 Task: Toggle the format newline between selectors in the CSS.
Action: Mouse moved to (29, 681)
Screenshot: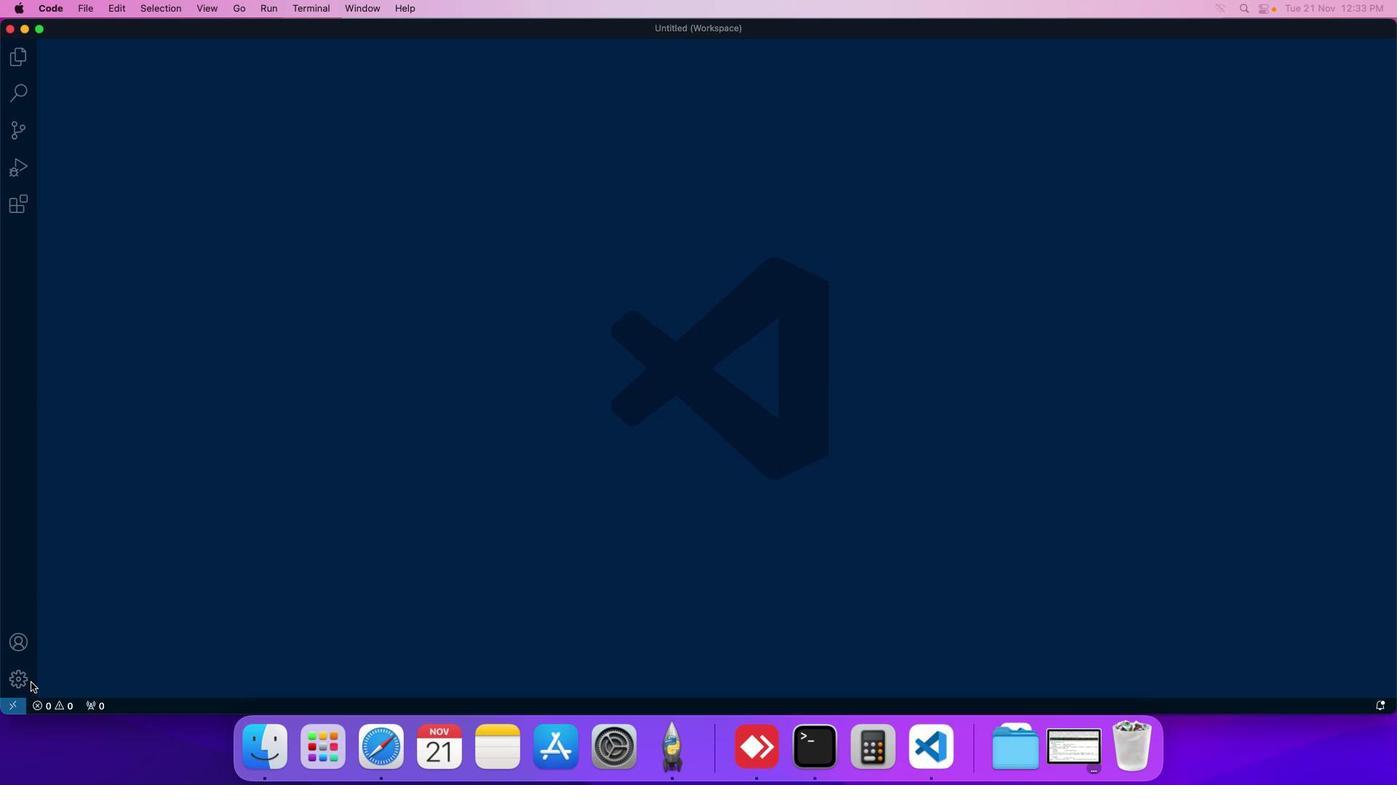 
Action: Mouse pressed left at (29, 681)
Screenshot: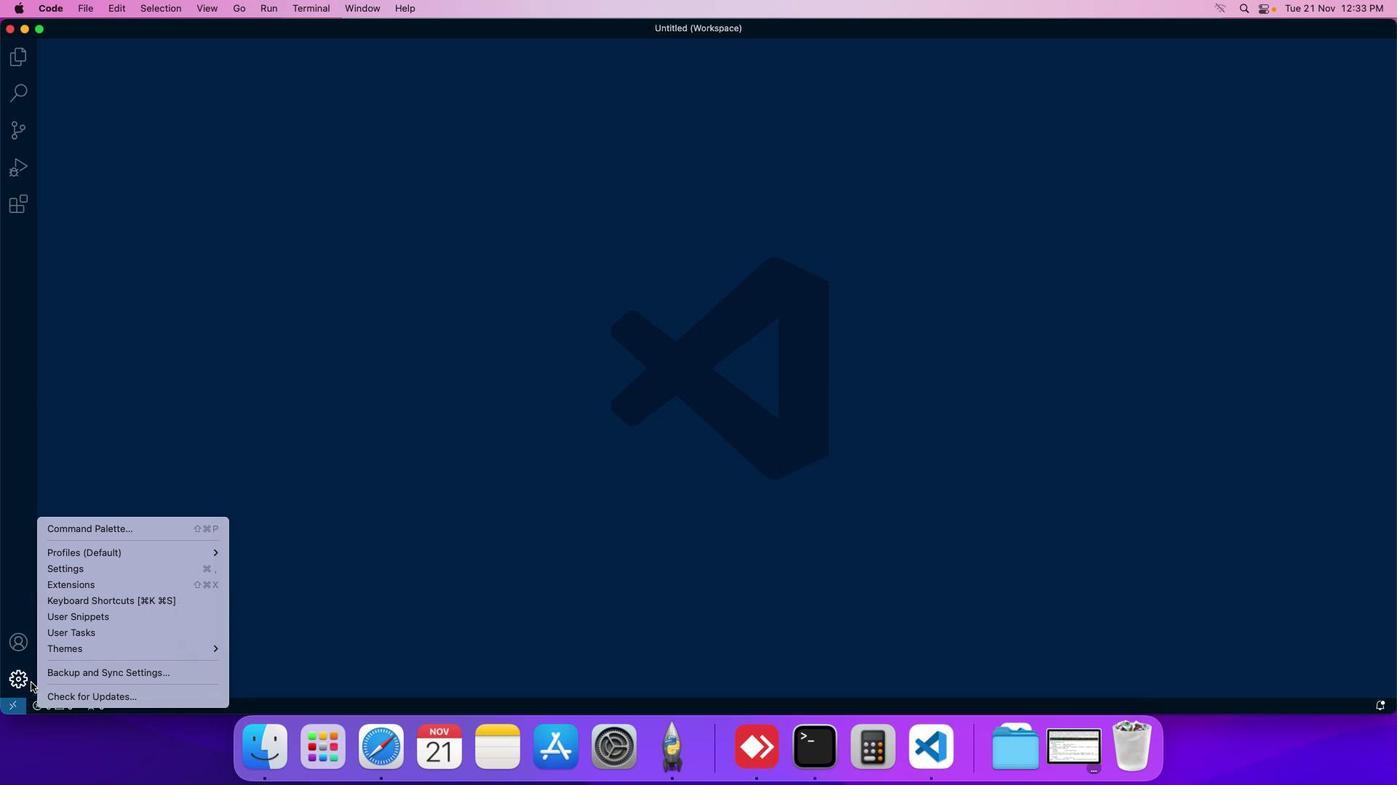
Action: Mouse moved to (63, 567)
Screenshot: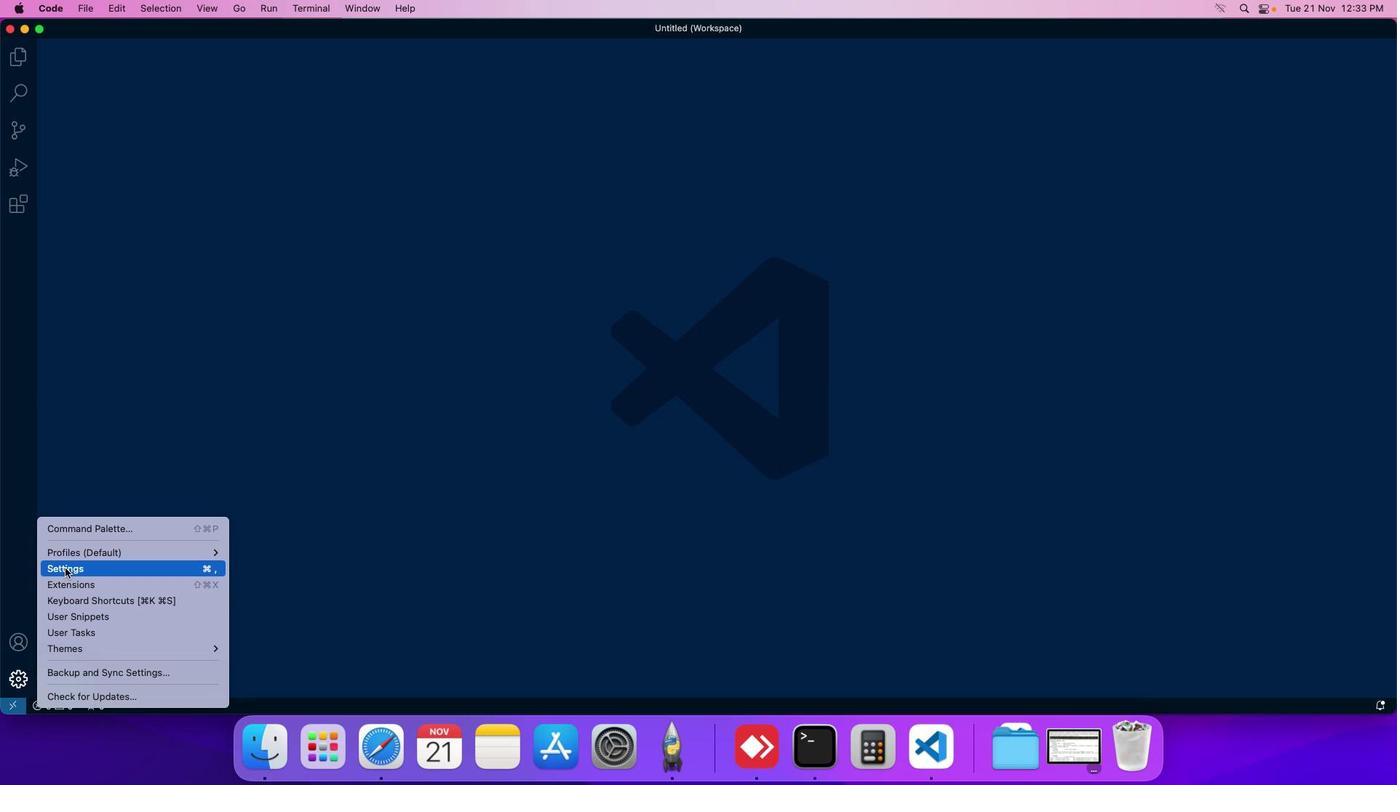 
Action: Mouse pressed left at (63, 567)
Screenshot: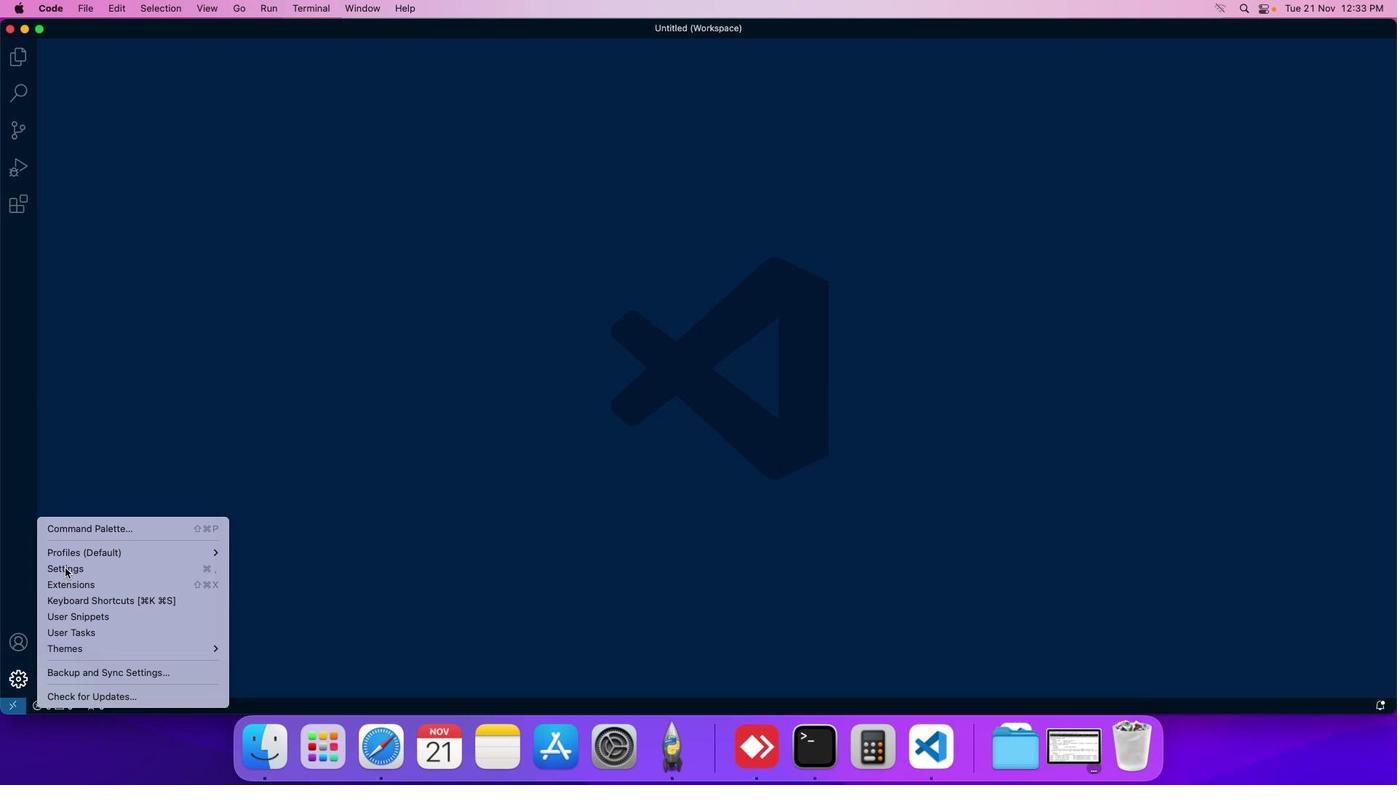 
Action: Mouse moved to (333, 120)
Screenshot: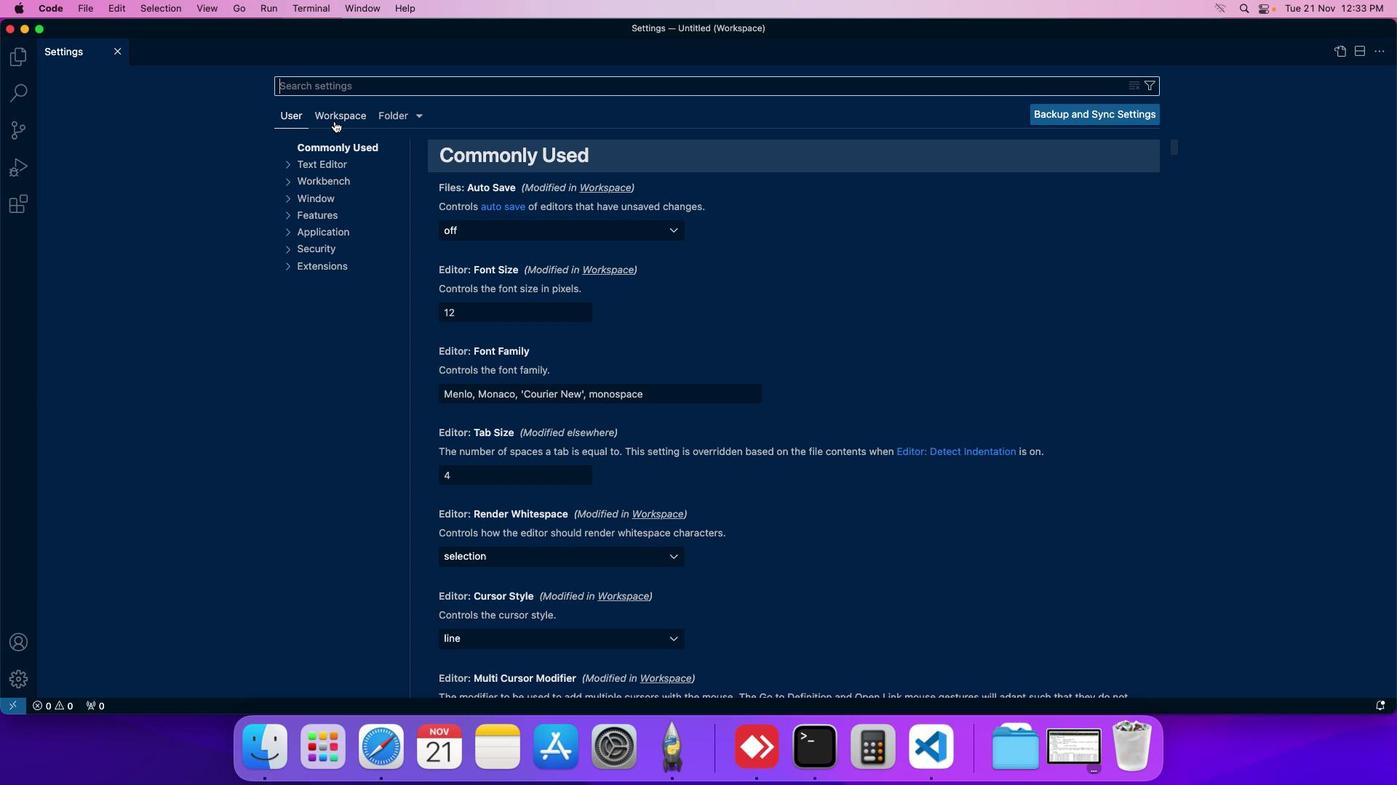 
Action: Mouse pressed left at (333, 120)
Screenshot: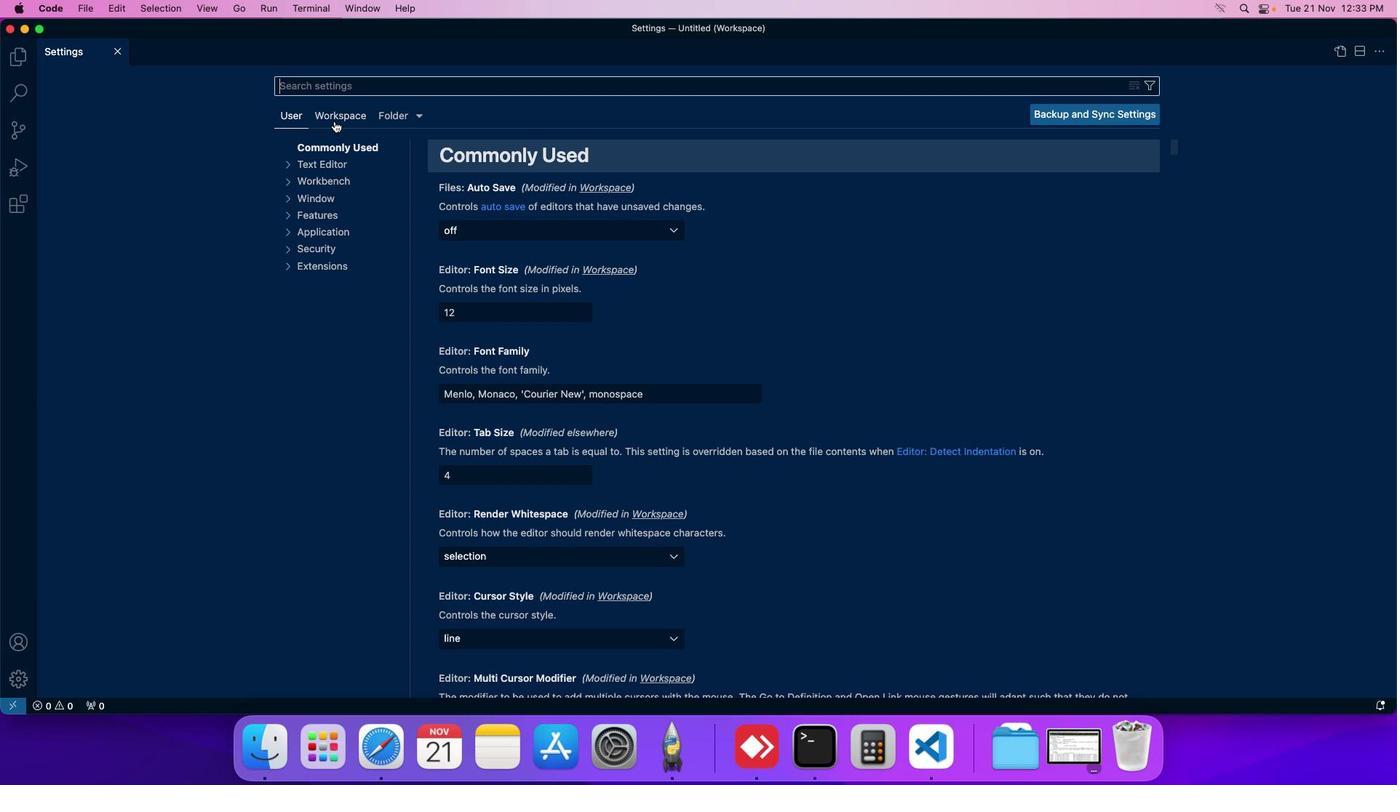 
Action: Mouse moved to (325, 248)
Screenshot: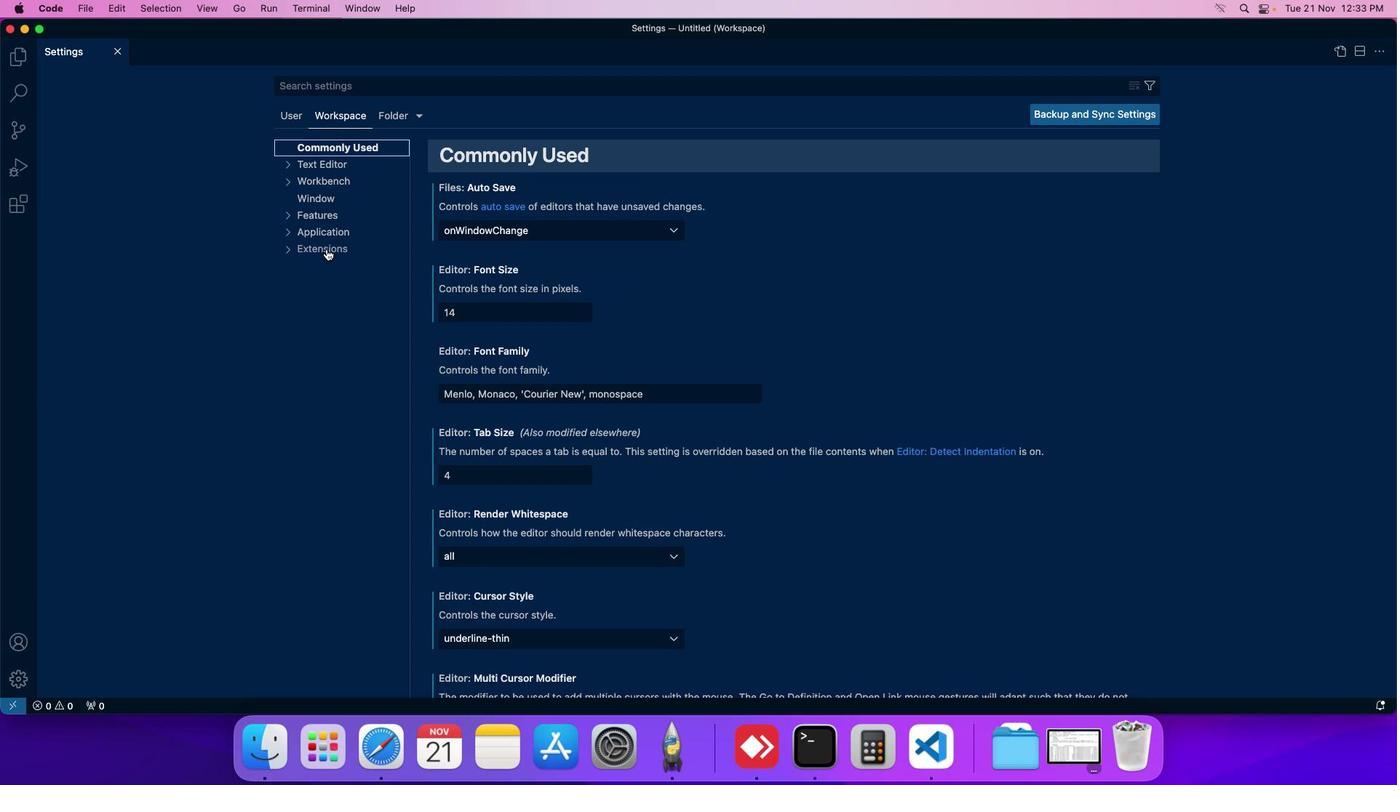 
Action: Mouse pressed left at (325, 248)
Screenshot: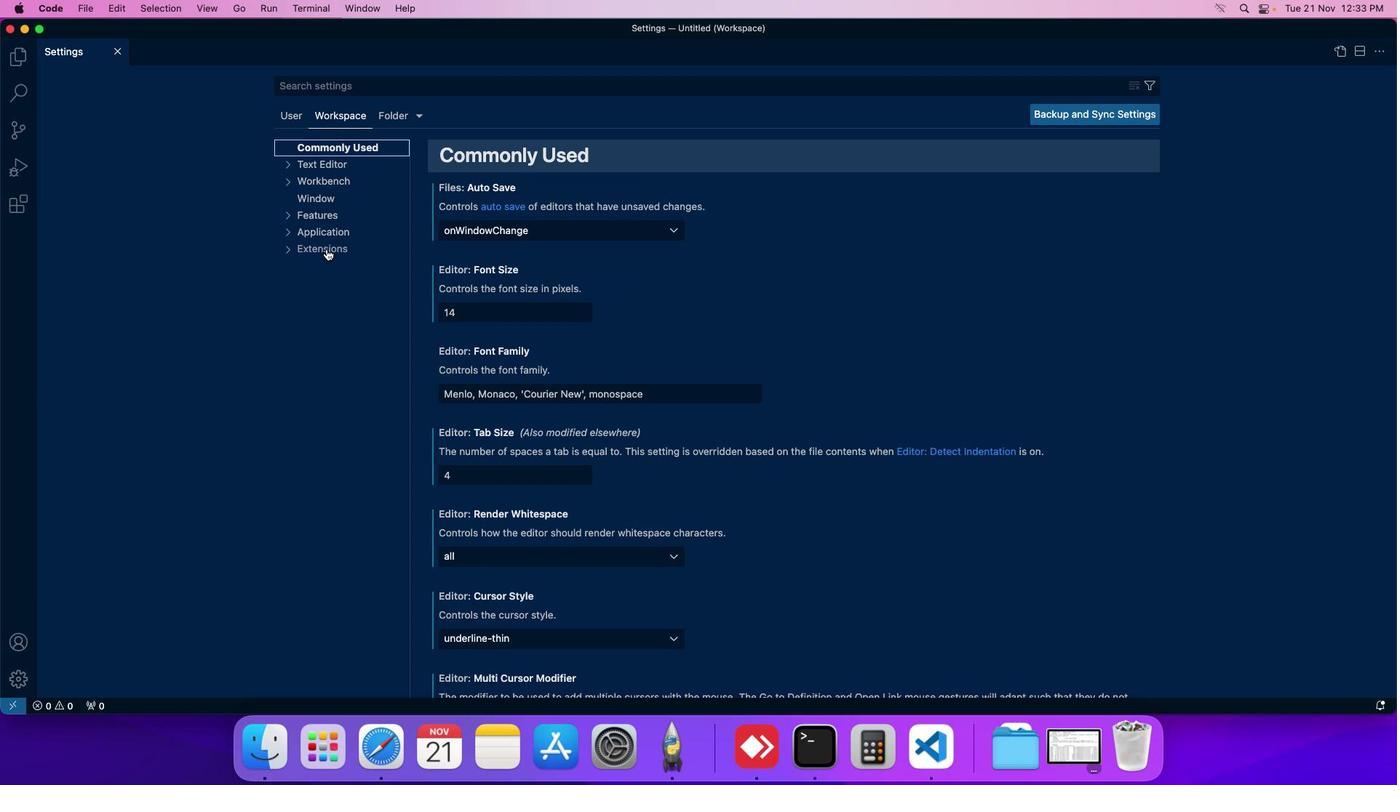 
Action: Mouse moved to (360, 284)
Screenshot: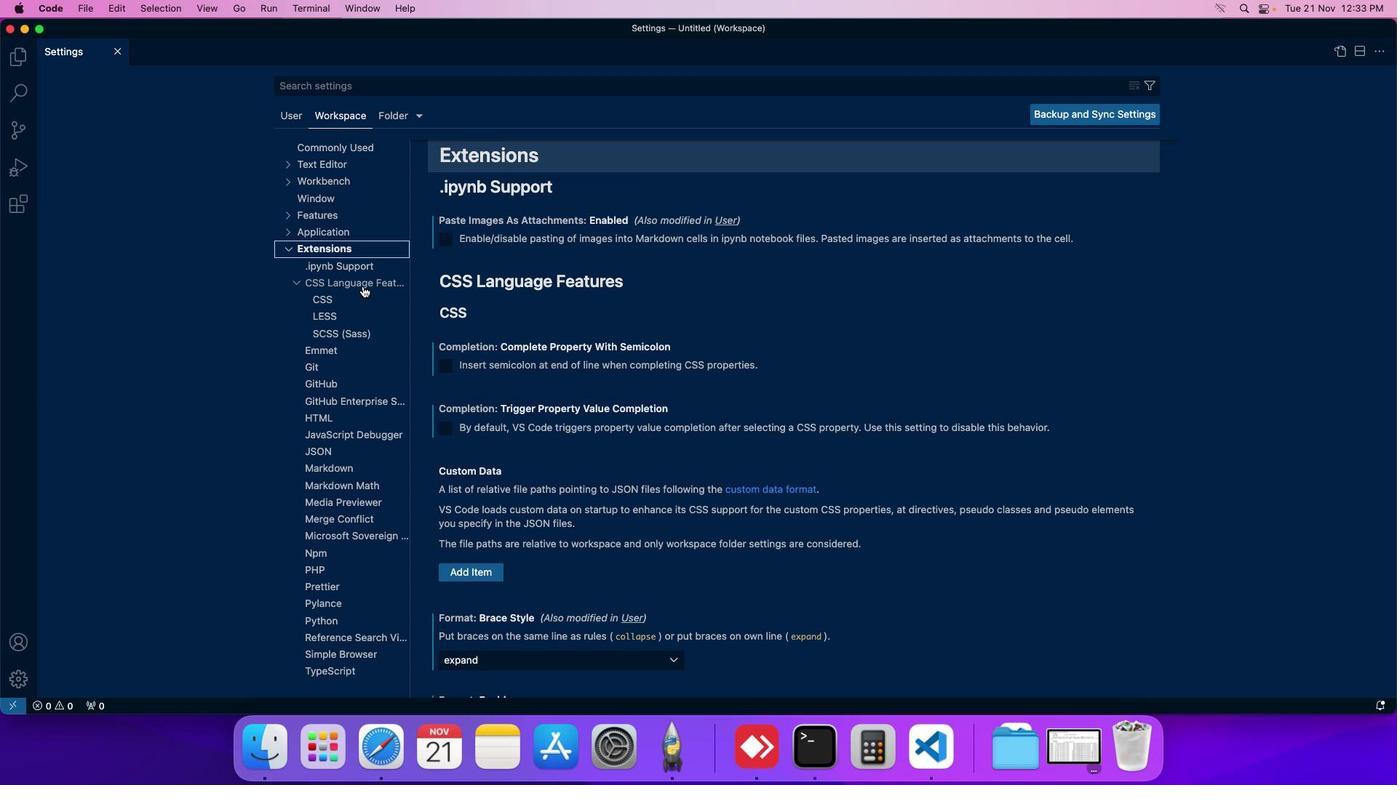 
Action: Mouse pressed left at (360, 284)
Screenshot: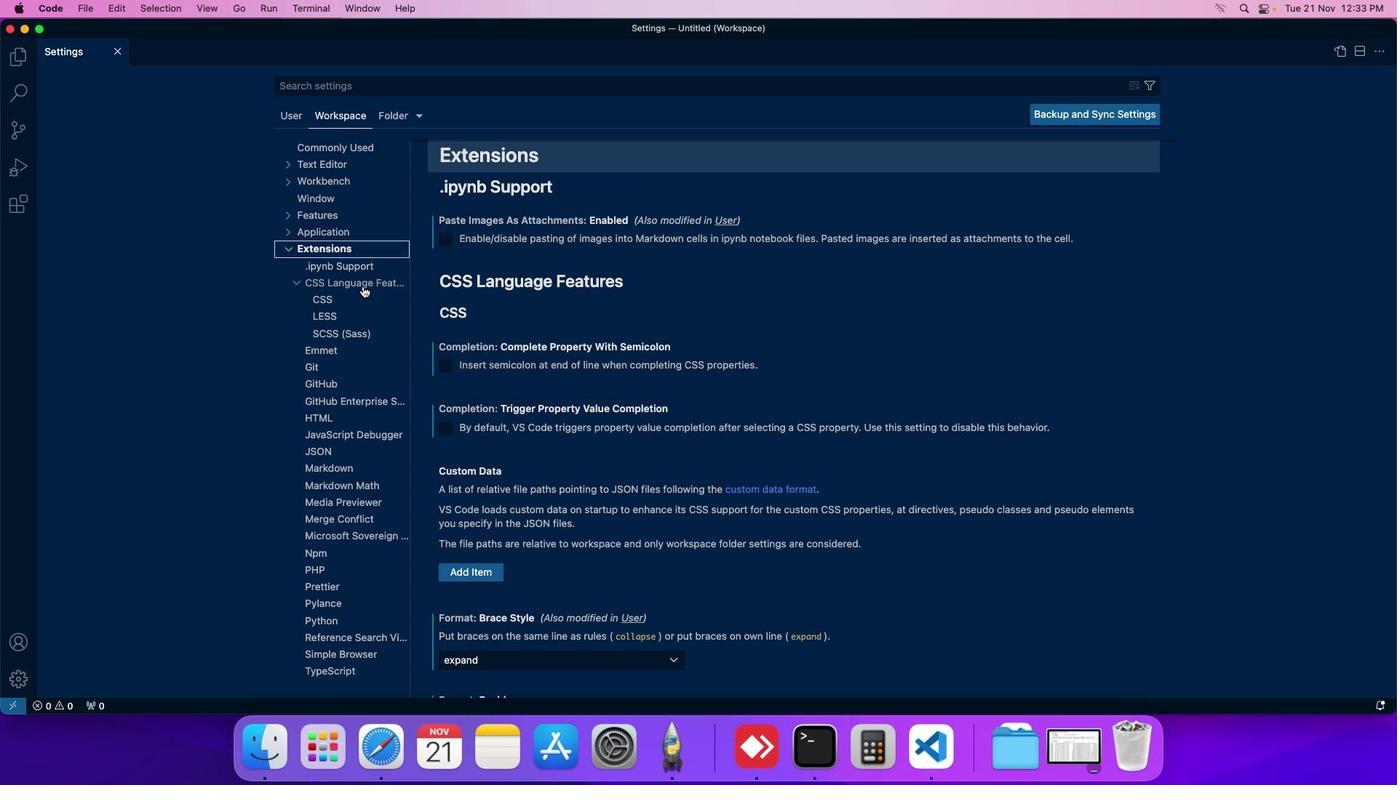 
Action: Mouse moved to (510, 390)
Screenshot: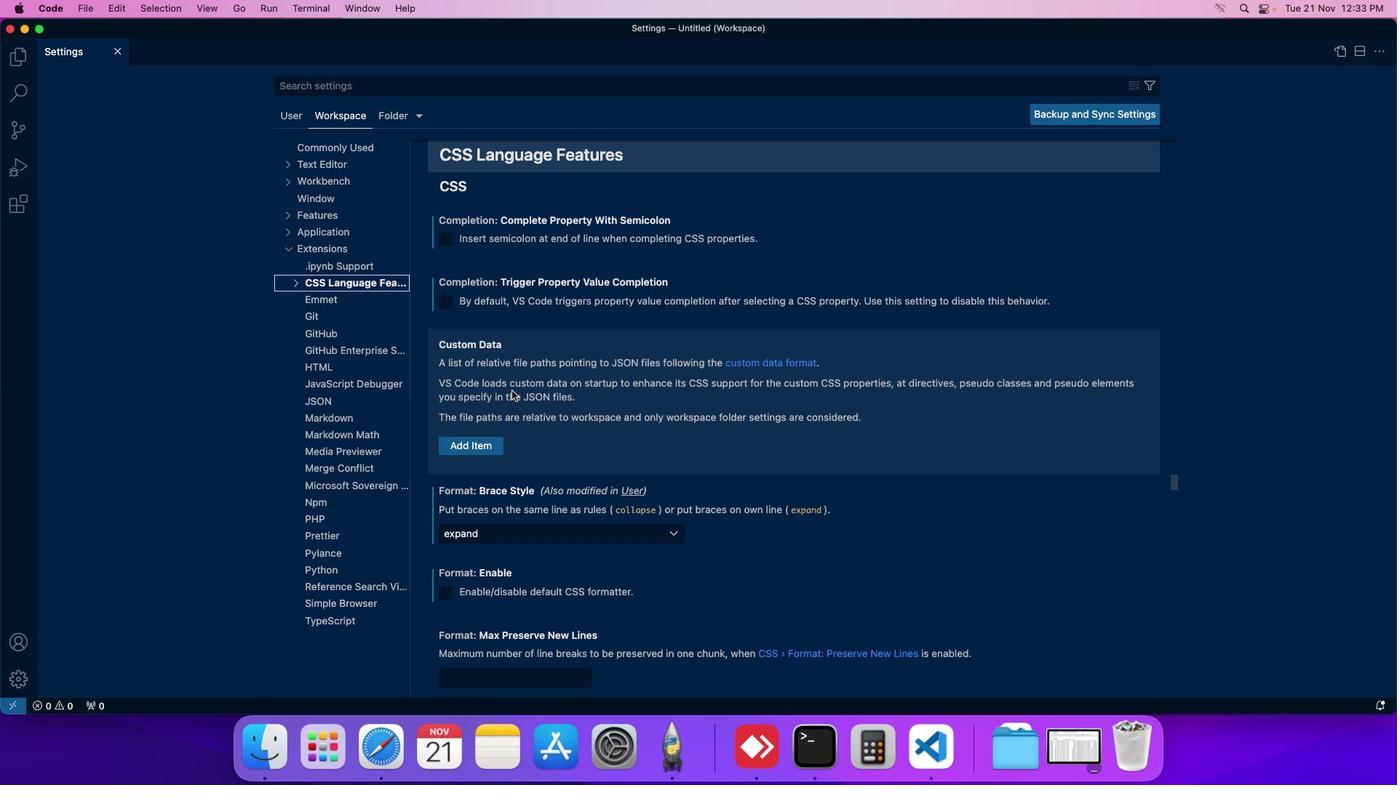 
Action: Mouse scrolled (510, 390) with delta (0, -1)
Screenshot: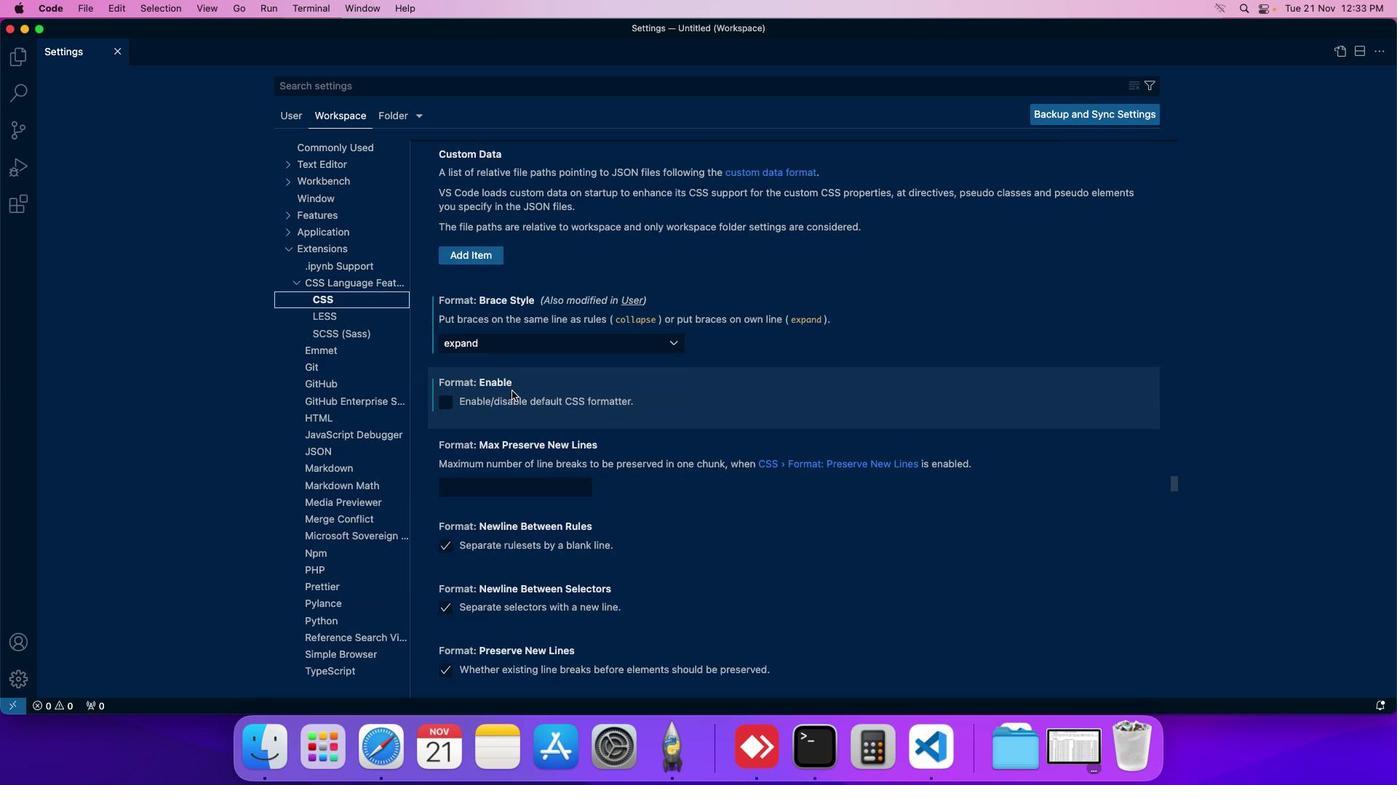 
Action: Mouse scrolled (510, 390) with delta (0, -1)
Screenshot: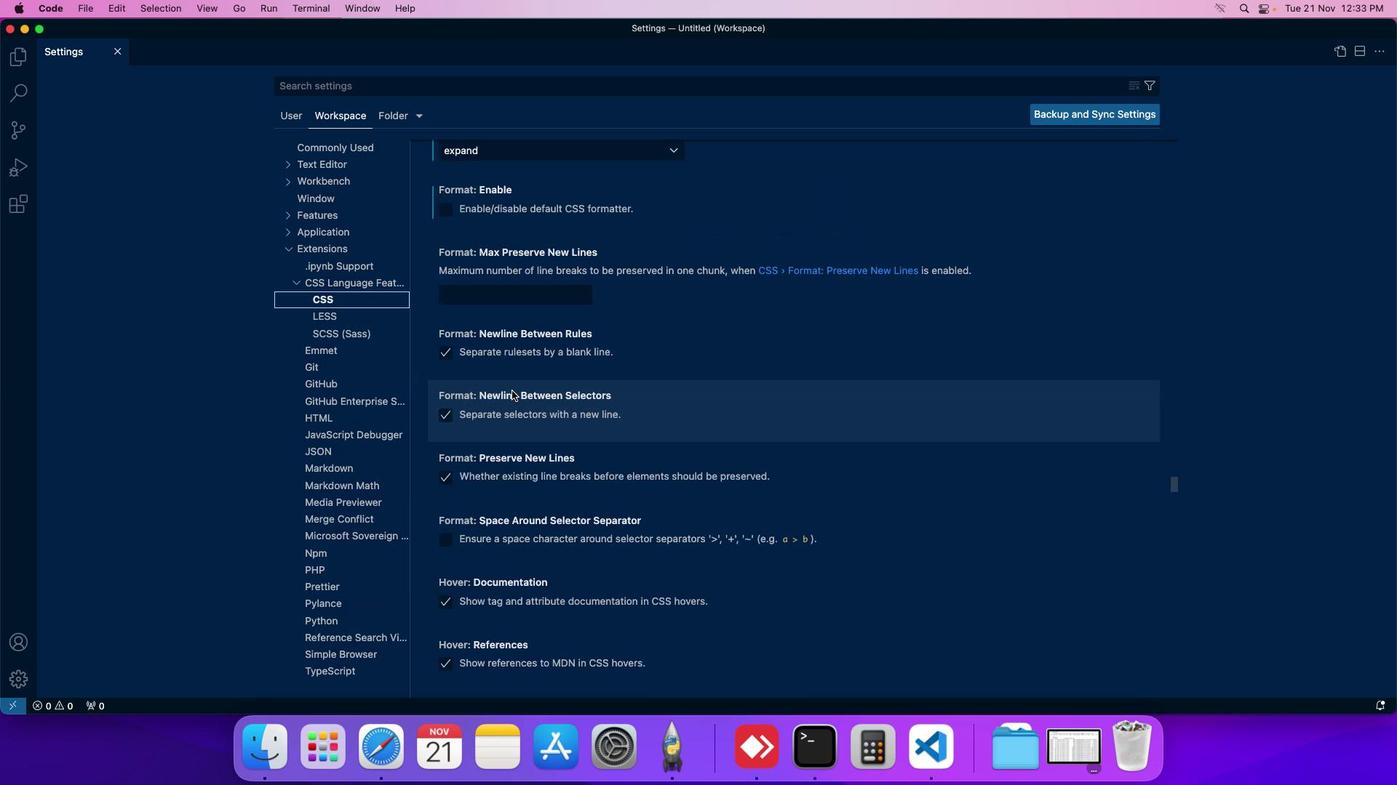 
Action: Mouse scrolled (510, 390) with delta (0, -1)
Screenshot: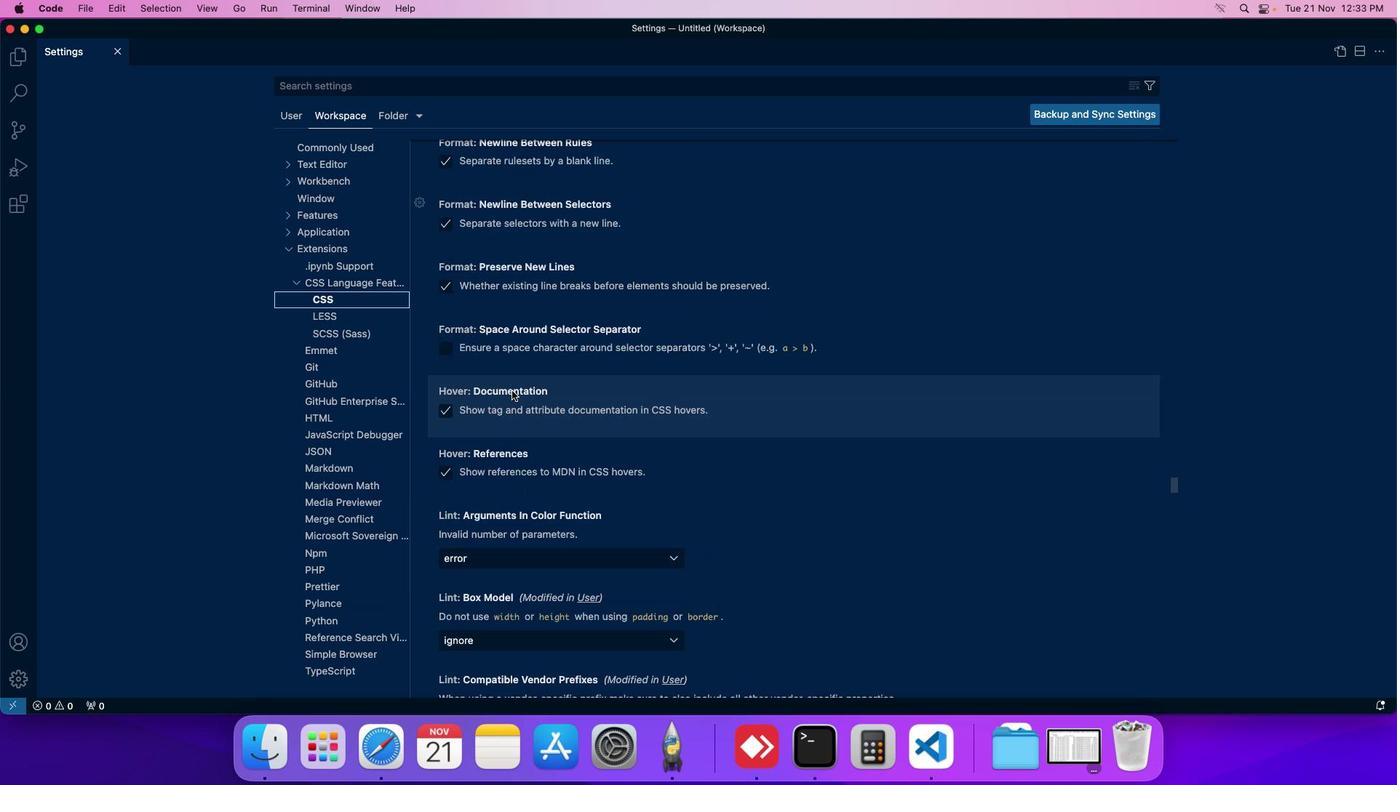 
Action: Mouse moved to (445, 219)
Screenshot: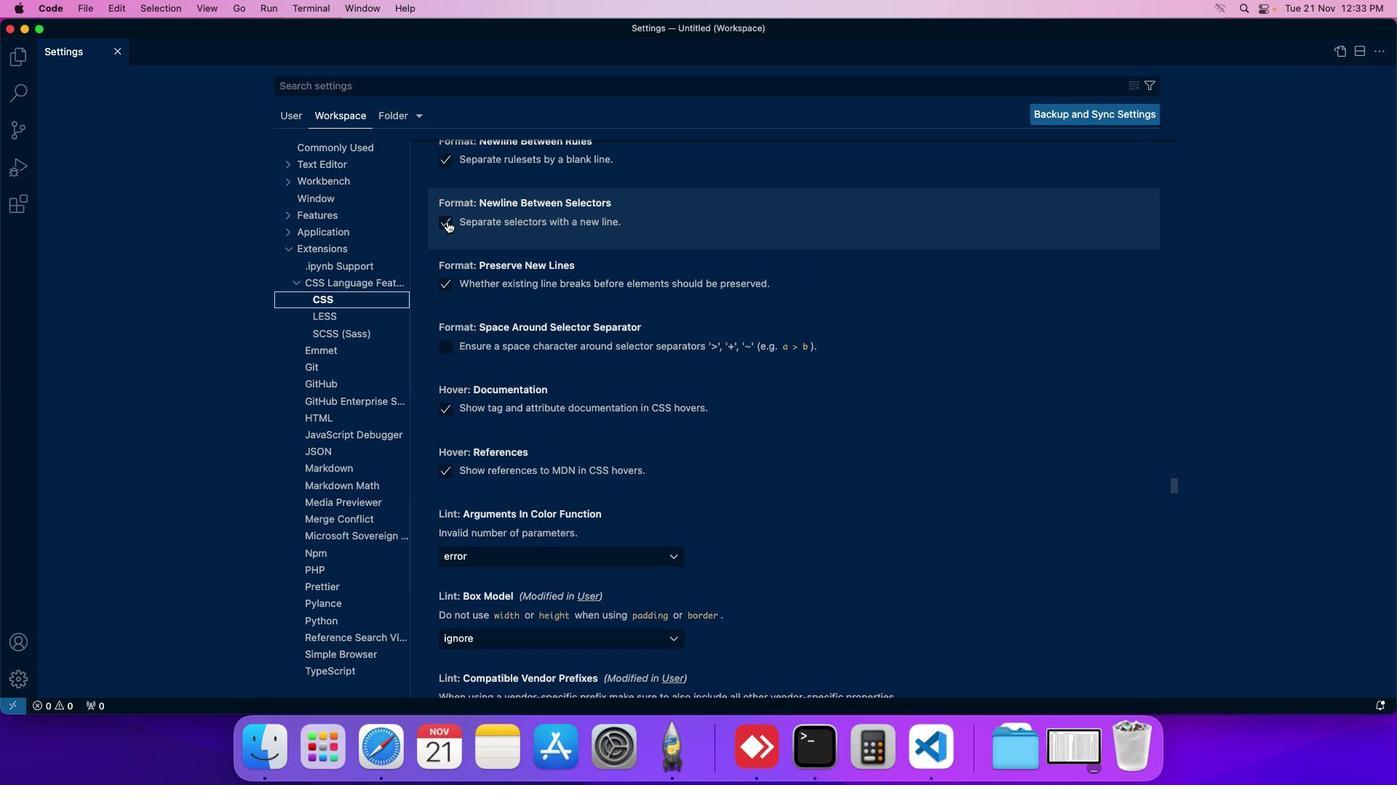 
Action: Mouse pressed left at (445, 219)
Screenshot: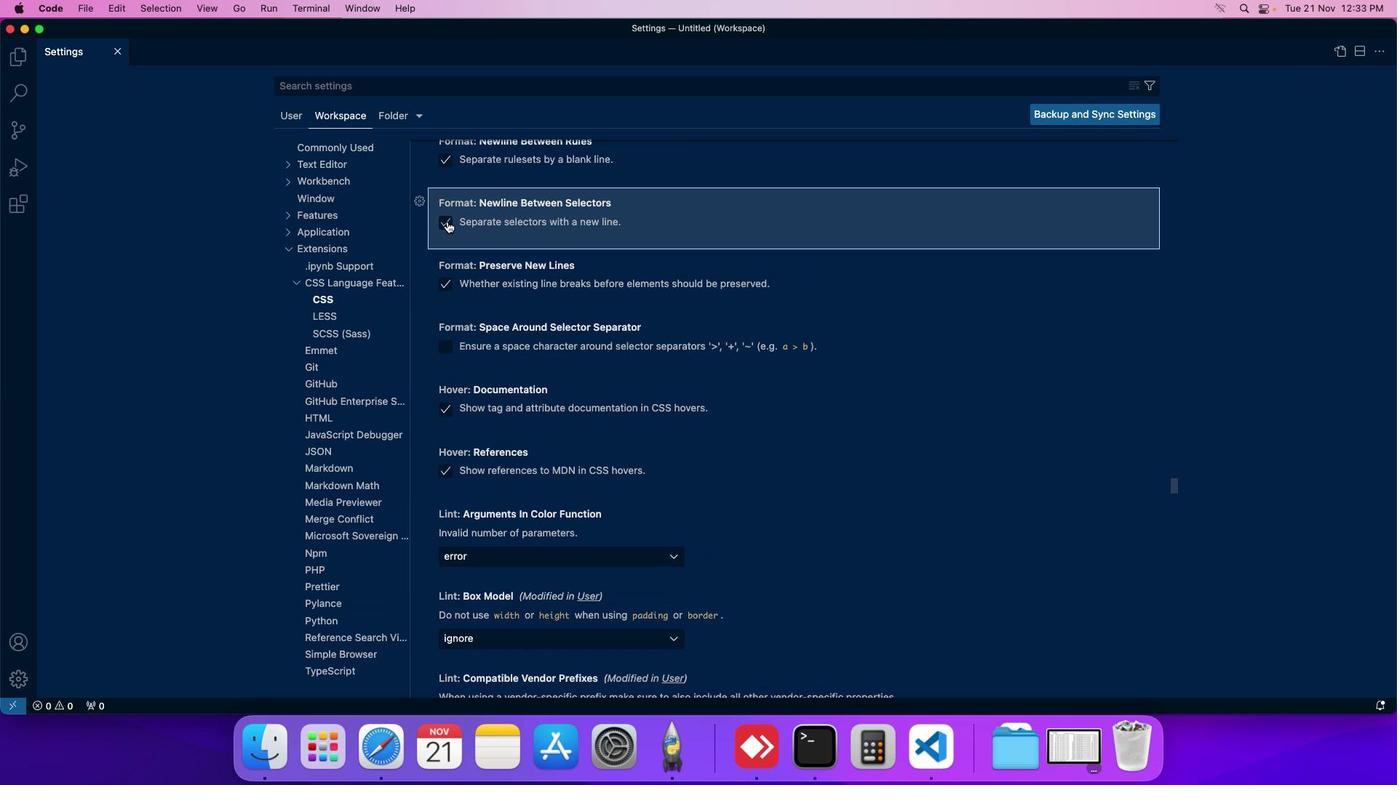 
Action: Mouse moved to (449, 224)
Screenshot: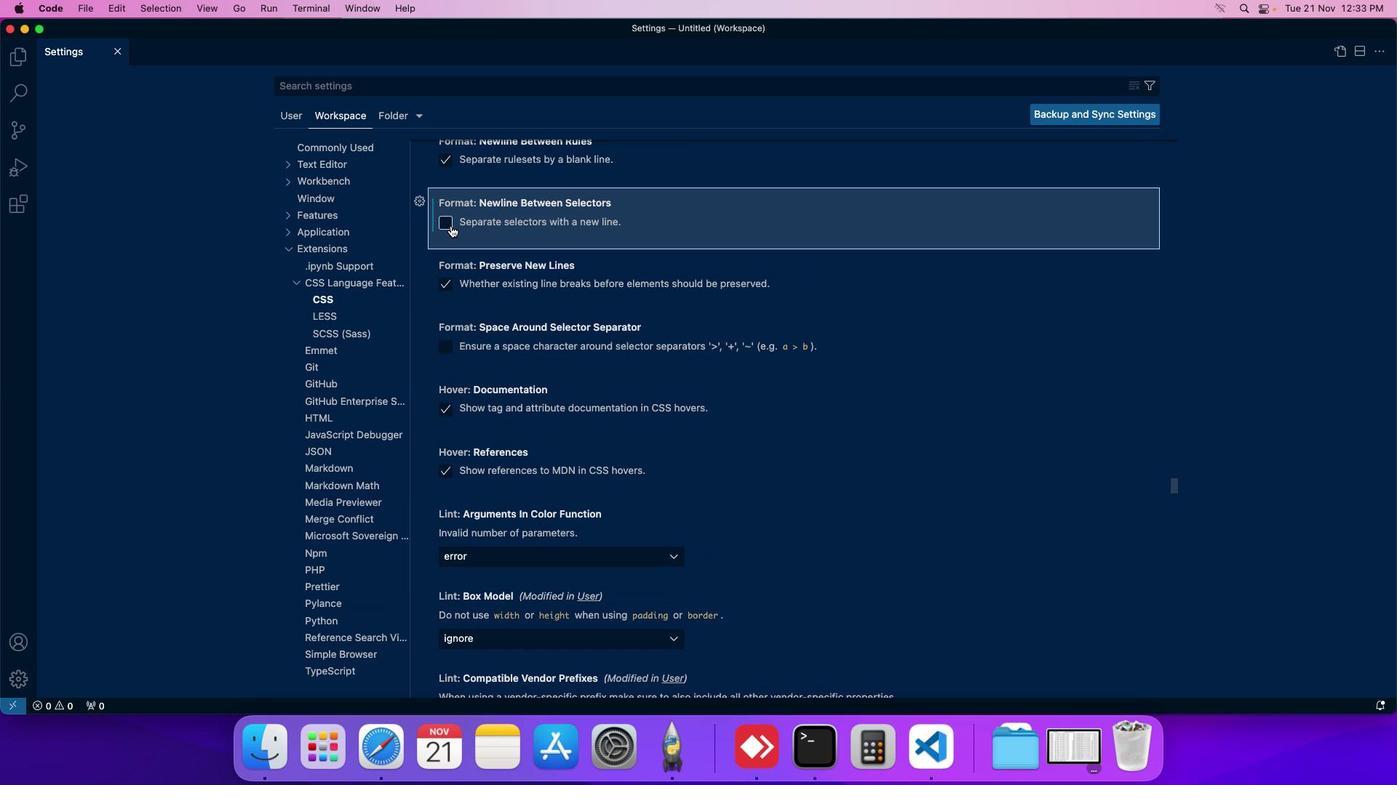 
